 Task: In the Contact  Marry_Johnson@Zoho.com, Log Call and save with description: 'Spoke to a lead interested in exploring customization options.'; Select call outcome: 'Busy '; Select call Direction: Inbound; Add date: '27 September, 2023' and time 3:00:PM. Logged in from softage.1@softage.net
Action: Mouse moved to (86, 56)
Screenshot: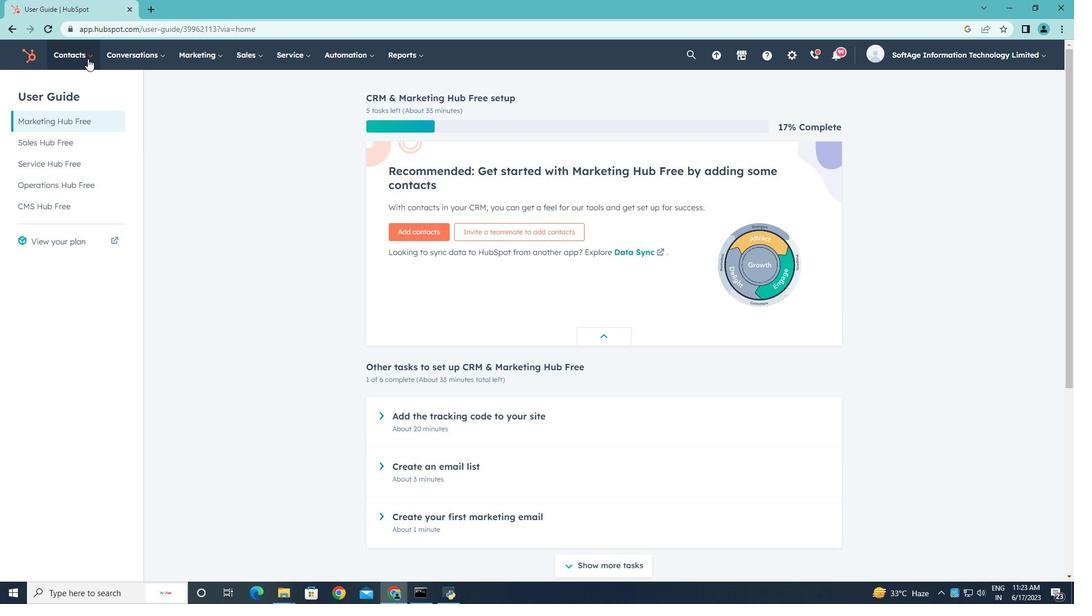 
Action: Mouse pressed left at (86, 56)
Screenshot: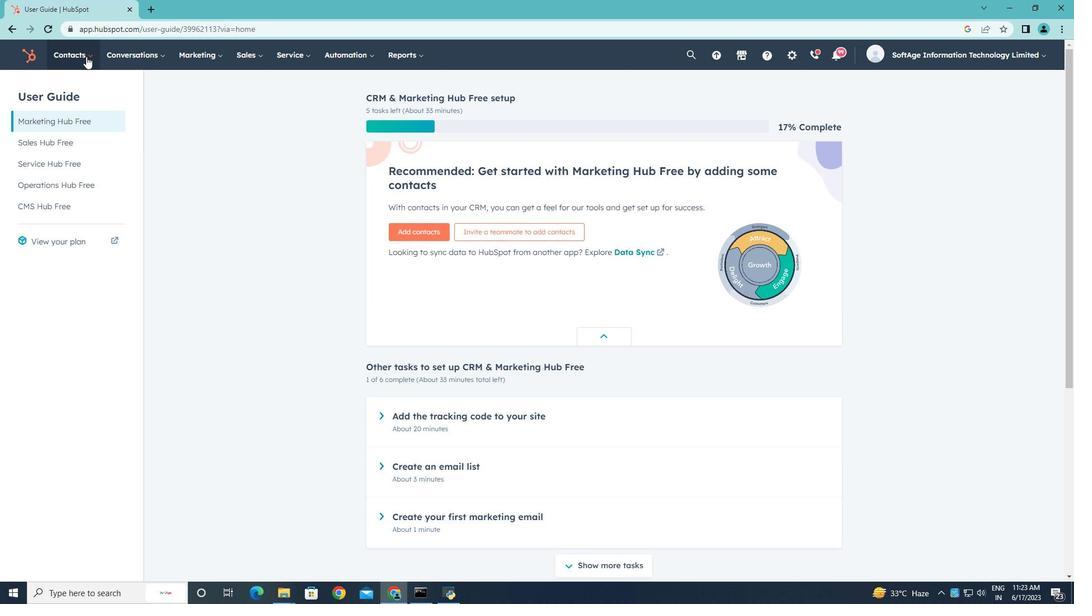 
Action: Mouse moved to (73, 86)
Screenshot: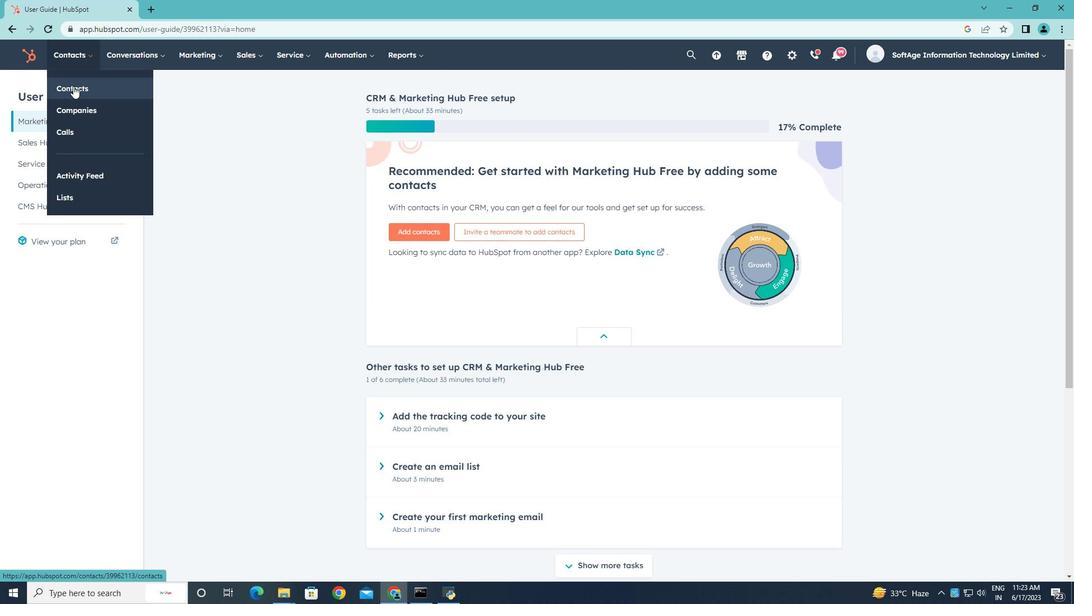 
Action: Mouse pressed left at (73, 86)
Screenshot: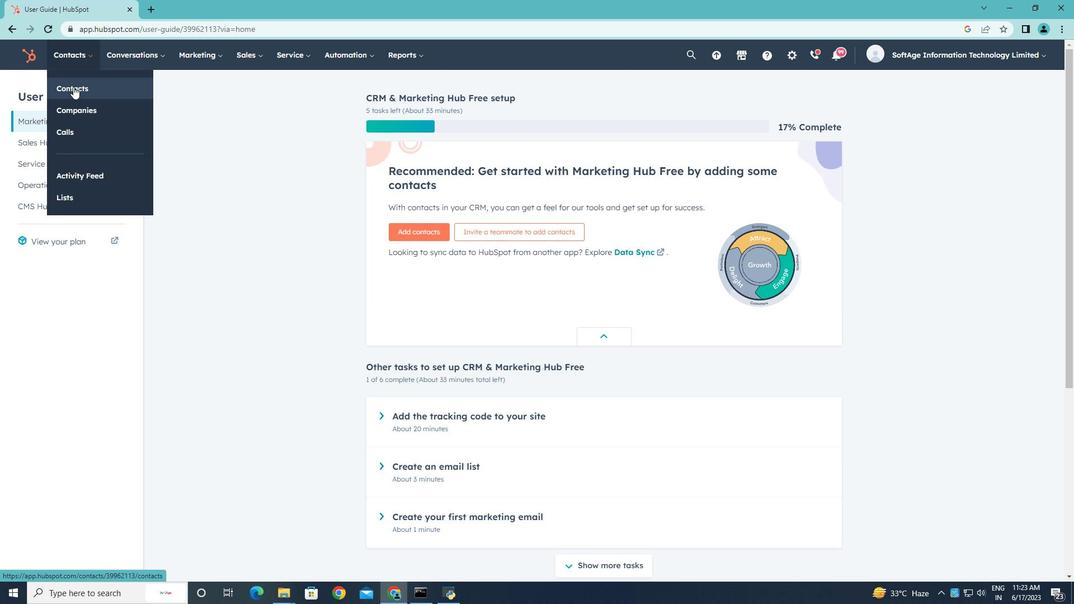
Action: Mouse moved to (105, 182)
Screenshot: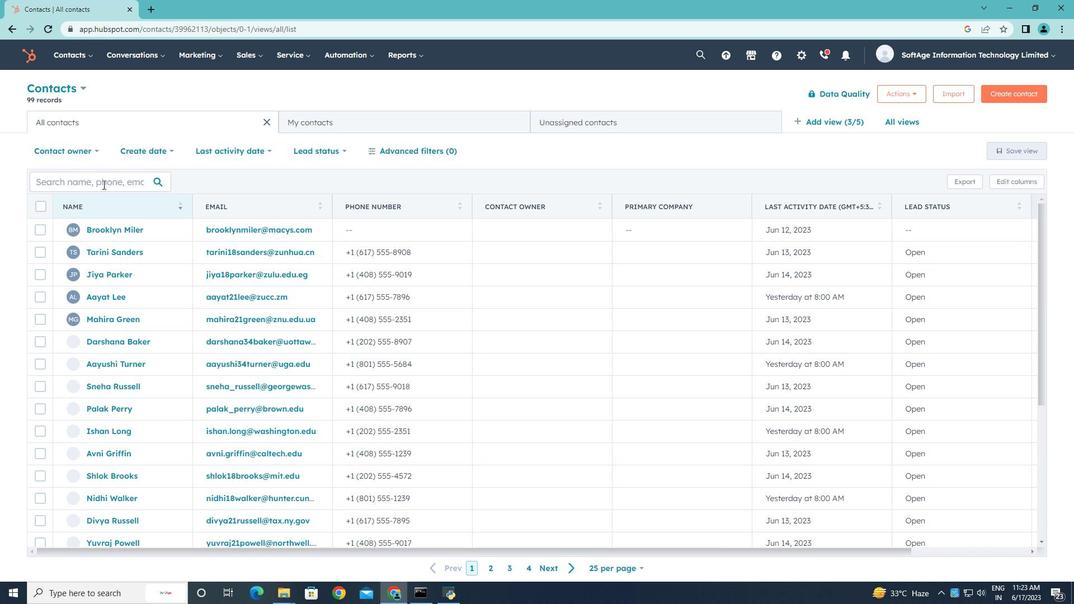 
Action: Mouse pressed left at (105, 182)
Screenshot: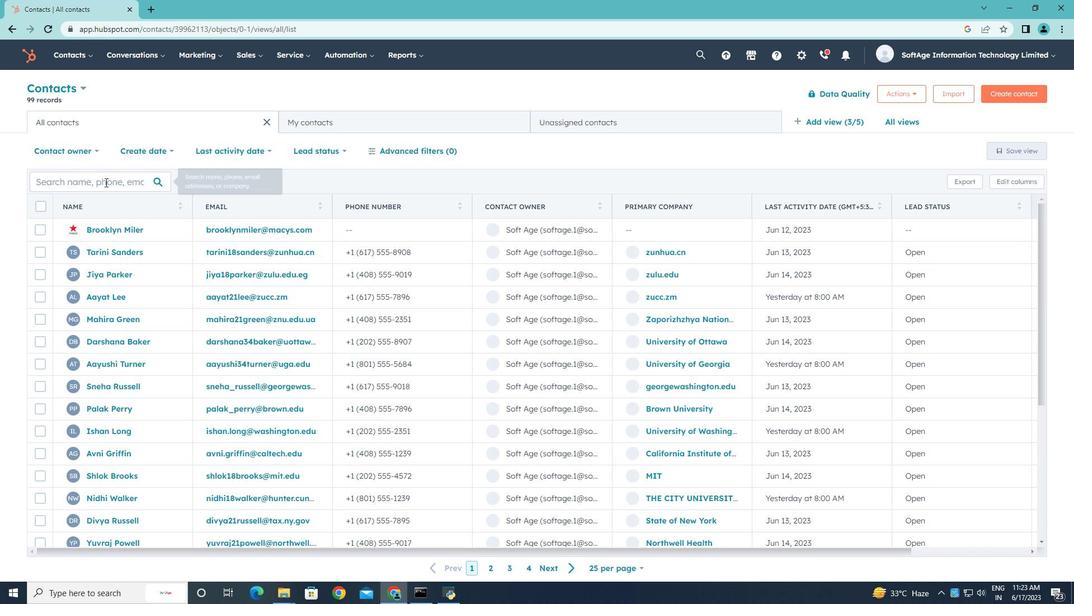 
Action: Key pressed <Key.shift>Marry<Key.shift_r><Key.shift_r>_<Key.shift>Johnson<Key.shift>@<Key.shift>Zoho.com
Screenshot: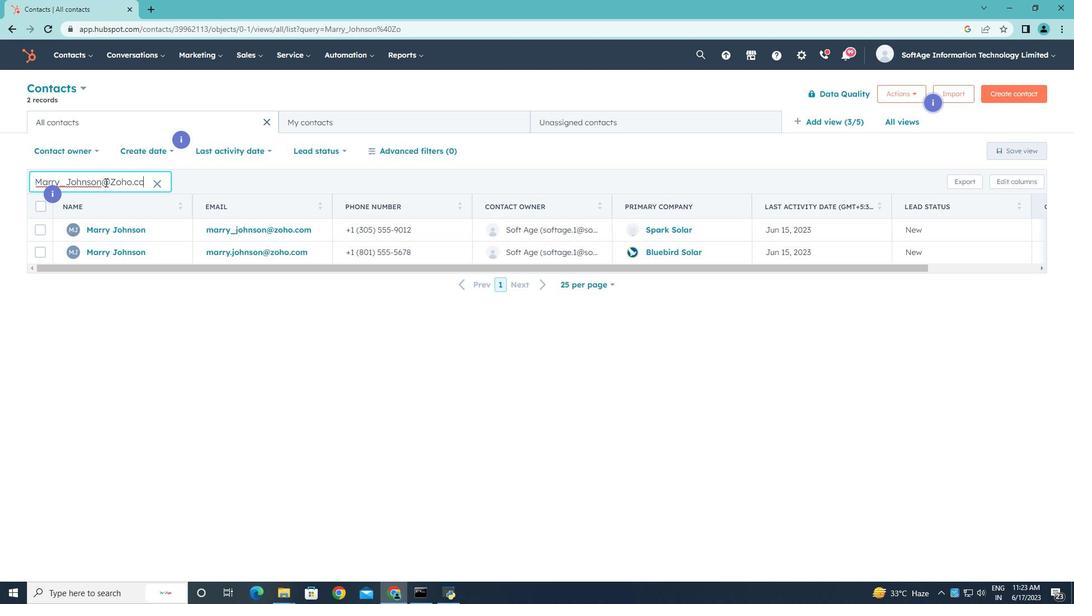 
Action: Mouse moved to (106, 227)
Screenshot: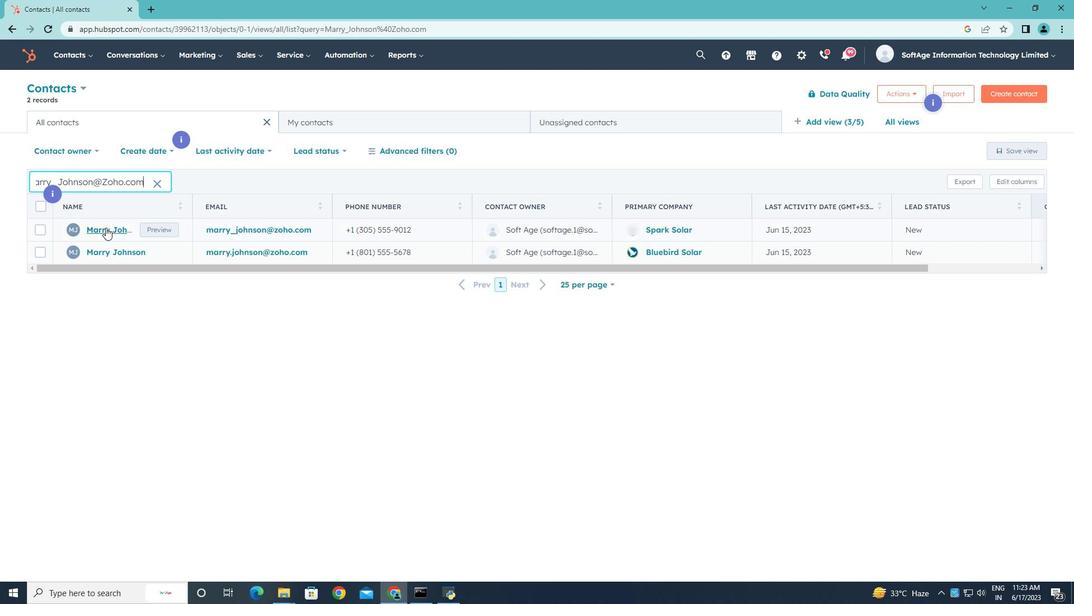 
Action: Mouse pressed left at (106, 227)
Screenshot: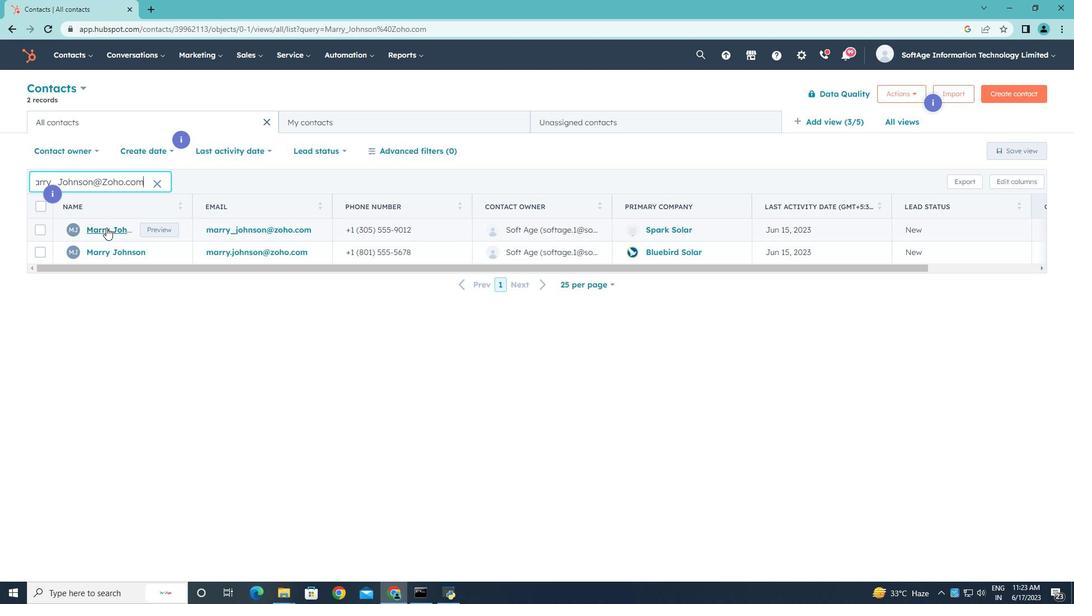
Action: Mouse moved to (214, 186)
Screenshot: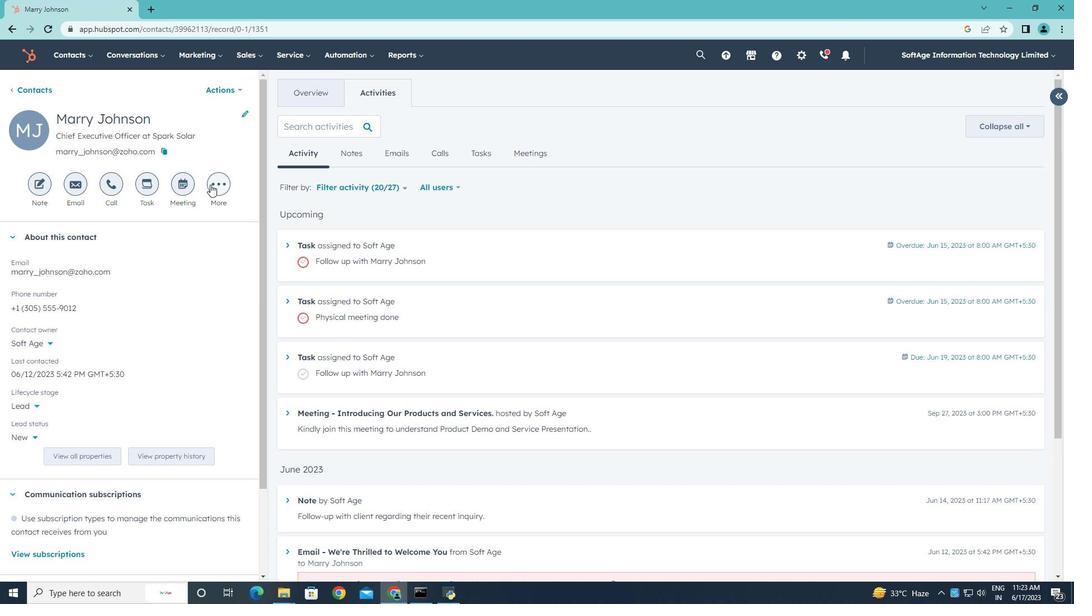 
Action: Mouse pressed left at (214, 186)
Screenshot: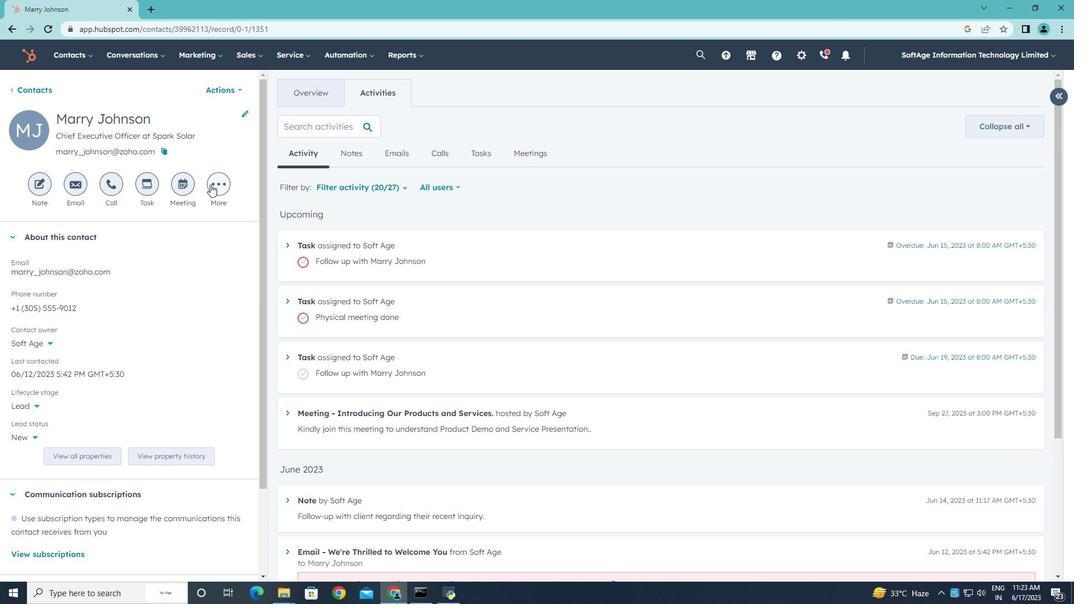 
Action: Mouse moved to (203, 279)
Screenshot: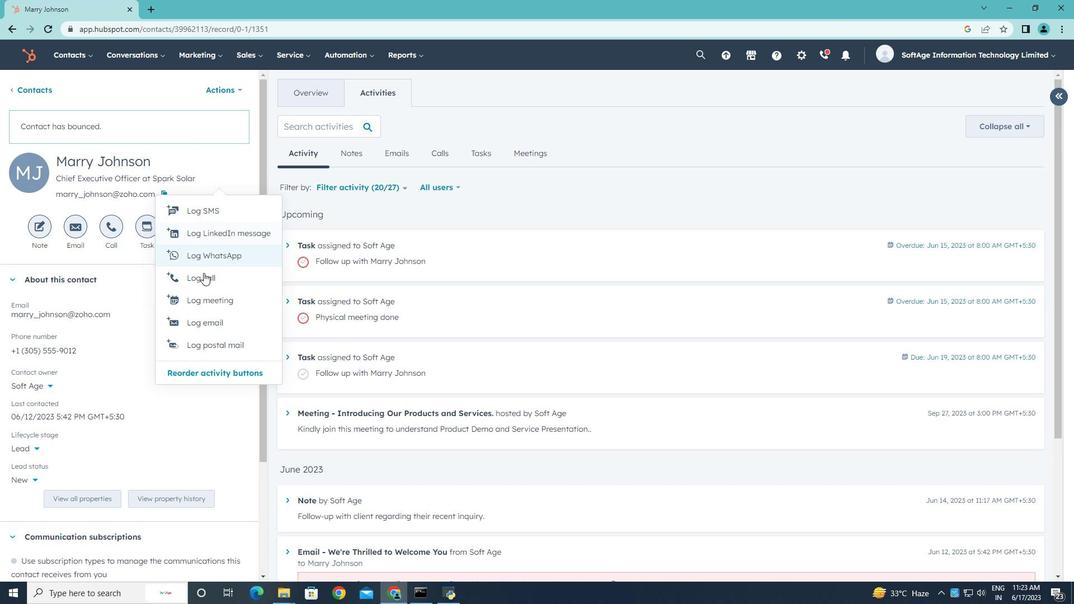 
Action: Mouse pressed left at (203, 279)
Screenshot: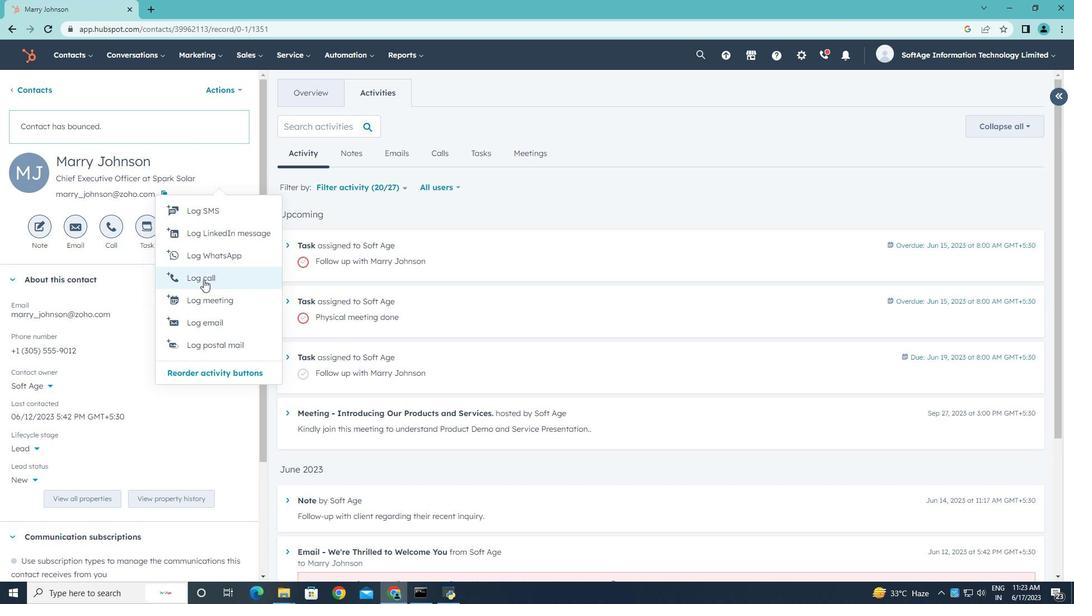 
Action: Mouse moved to (202, 315)
Screenshot: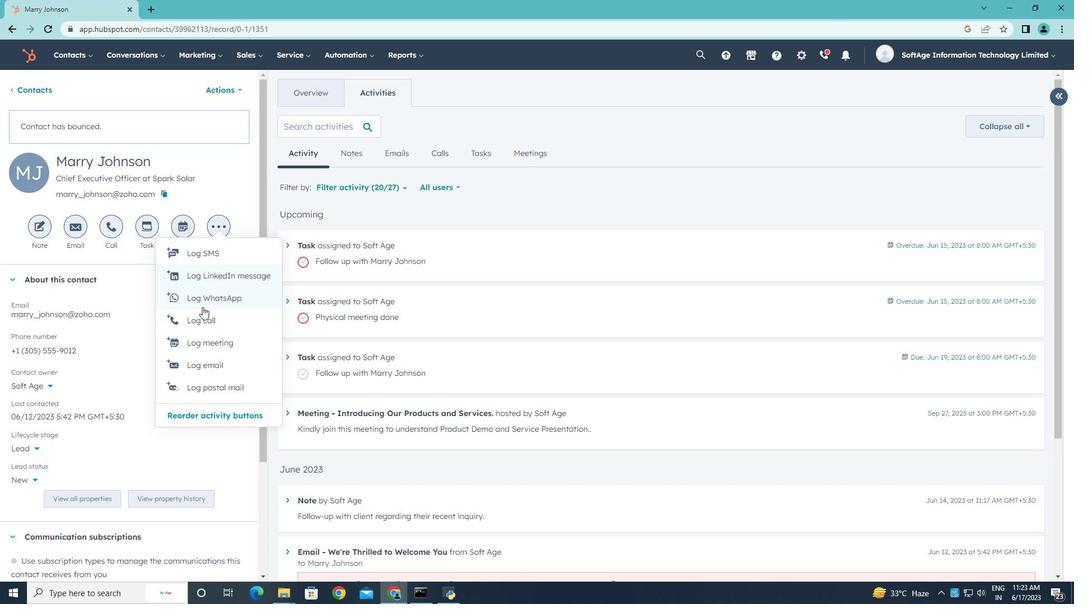 
Action: Mouse pressed left at (202, 315)
Screenshot: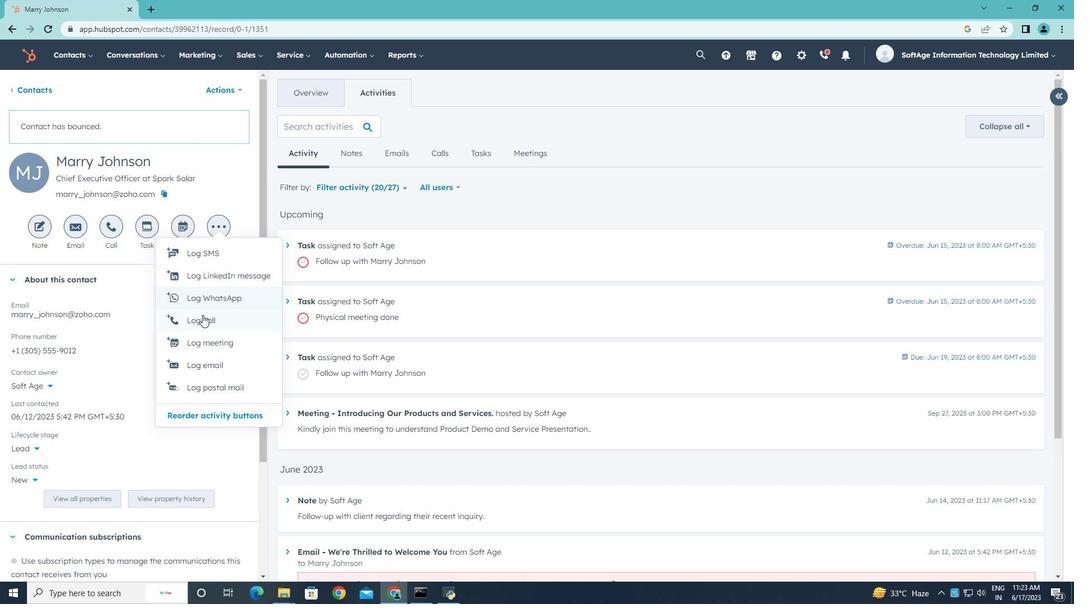 
Action: Key pressed <Key.shift>Spoke<Key.space>to<Key.space>a<Key.space>lead<Key.space>interested<Key.space>in<Key.space>exploring<Key.space>customization<Key.space>options.
Screenshot: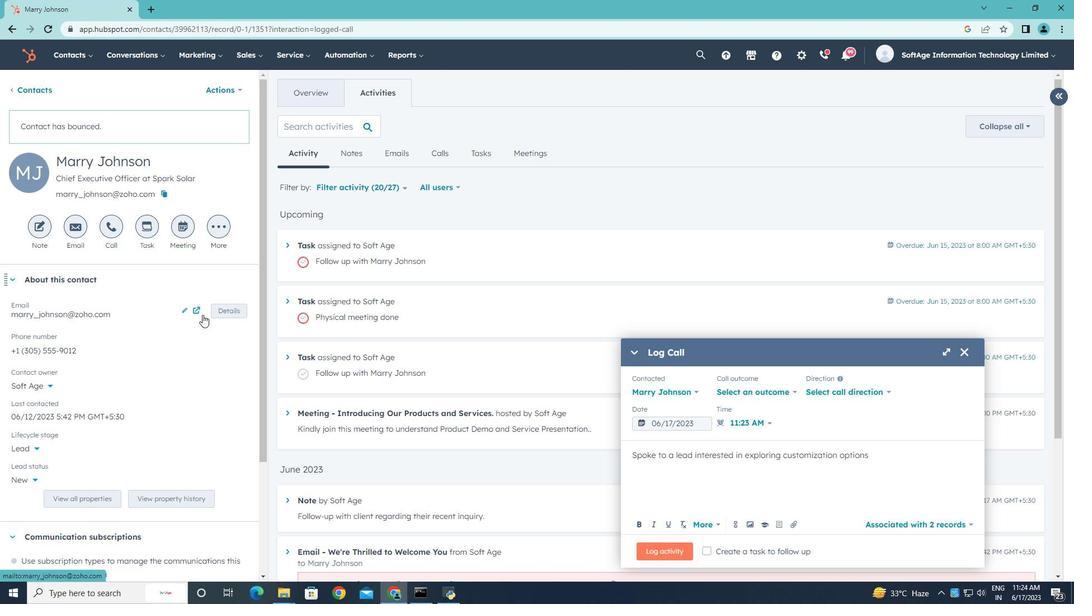 
Action: Mouse moved to (795, 392)
Screenshot: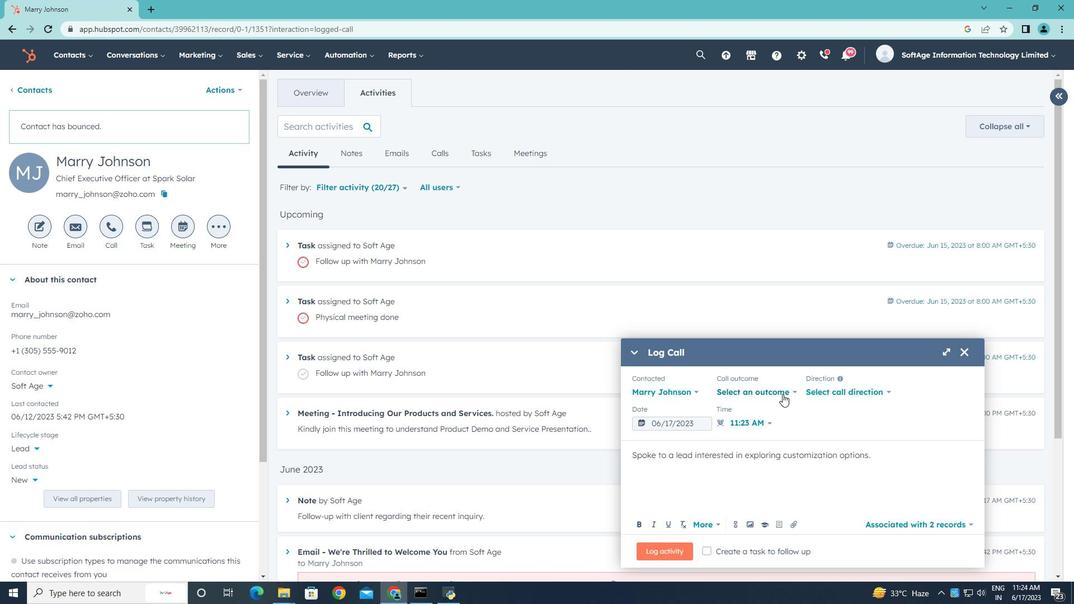 
Action: Mouse pressed left at (795, 392)
Screenshot: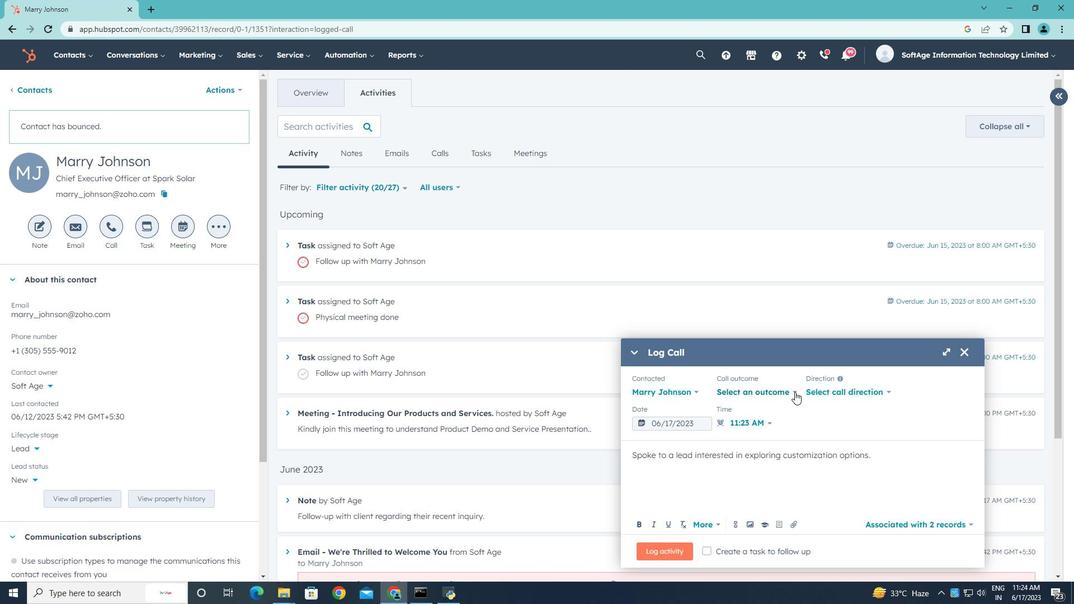 
Action: Mouse moved to (764, 421)
Screenshot: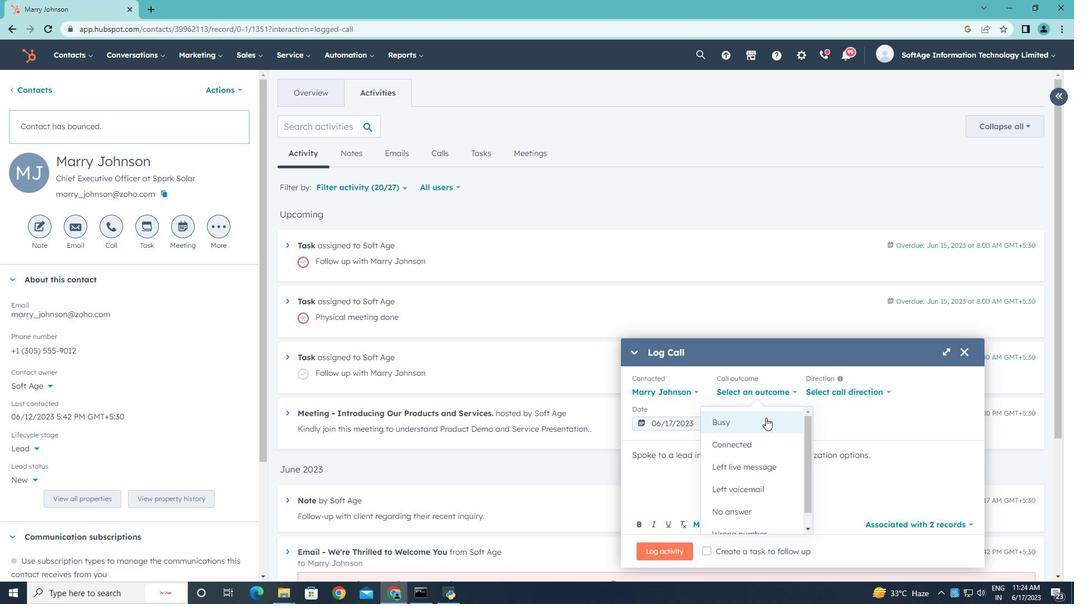 
Action: Mouse pressed left at (764, 421)
Screenshot: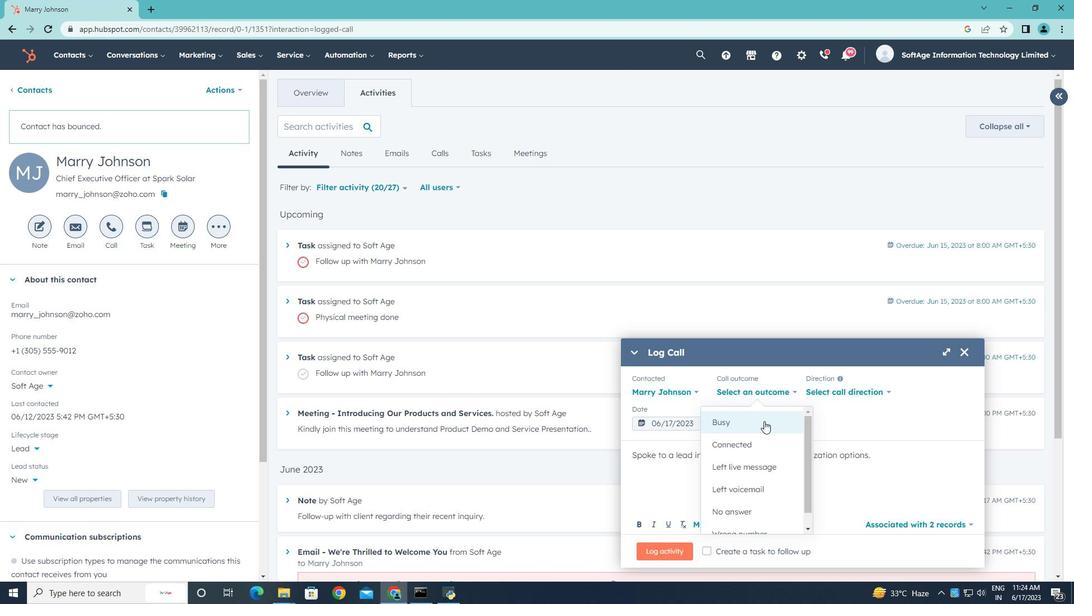 
Action: Mouse moved to (837, 392)
Screenshot: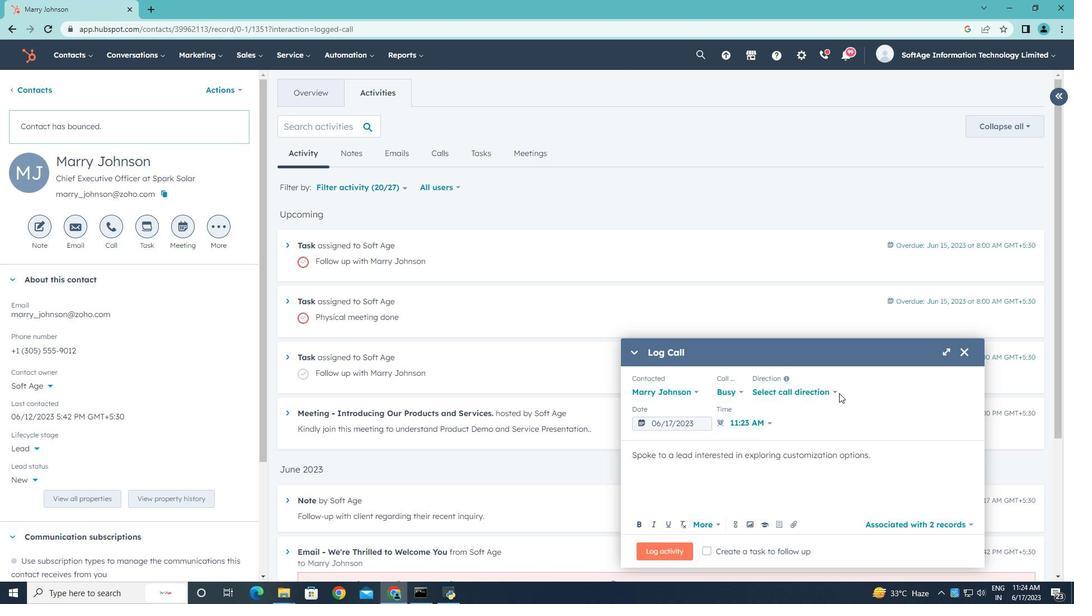 
Action: Mouse pressed left at (837, 392)
Screenshot: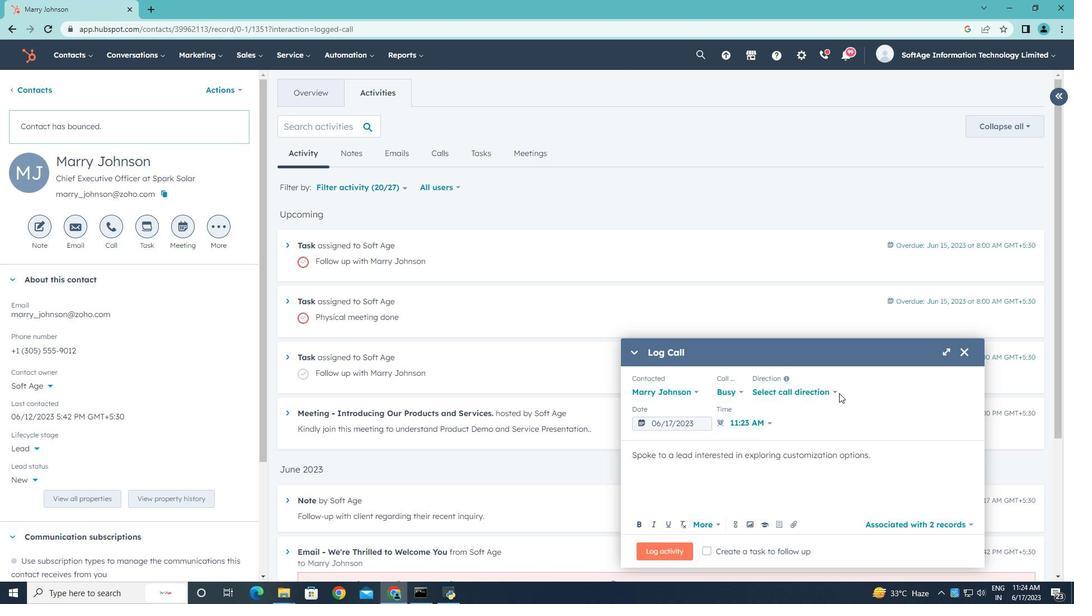 
Action: Mouse moved to (804, 421)
Screenshot: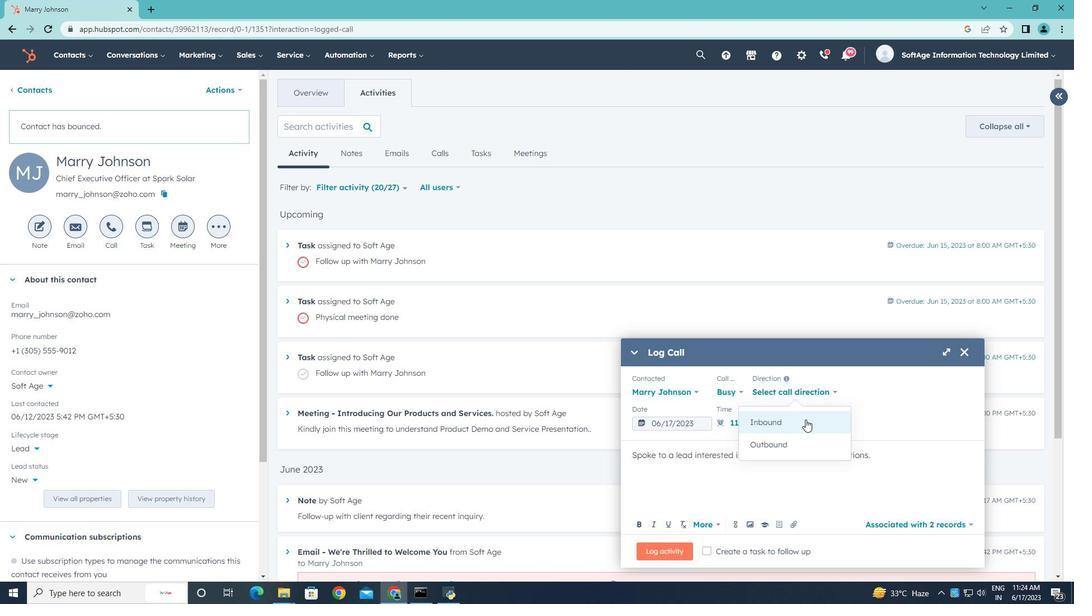 
Action: Mouse pressed left at (804, 421)
Screenshot: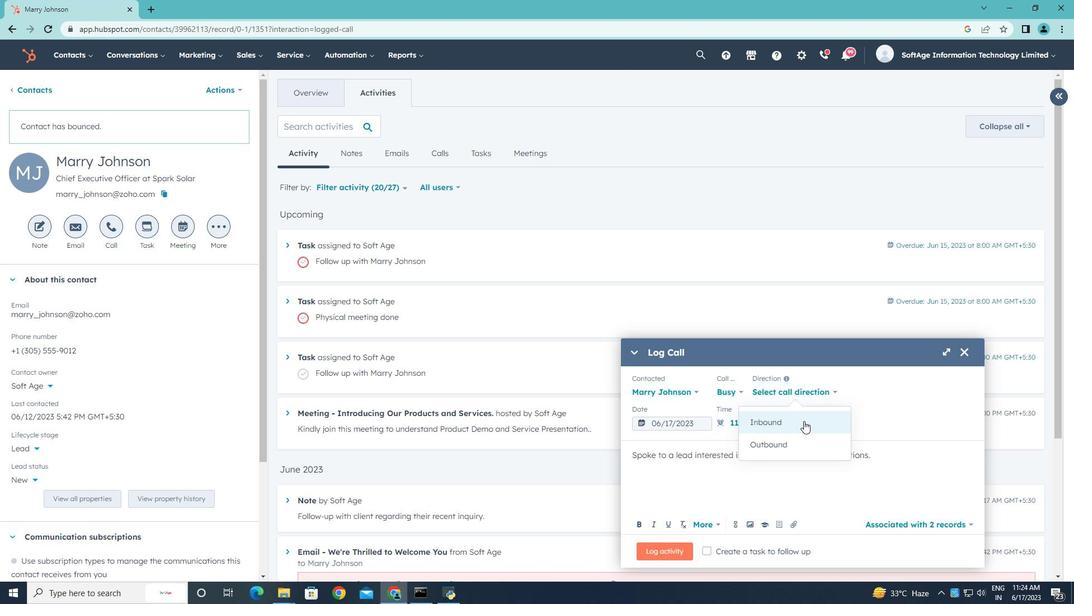 
Action: Mouse moved to (885, 394)
Screenshot: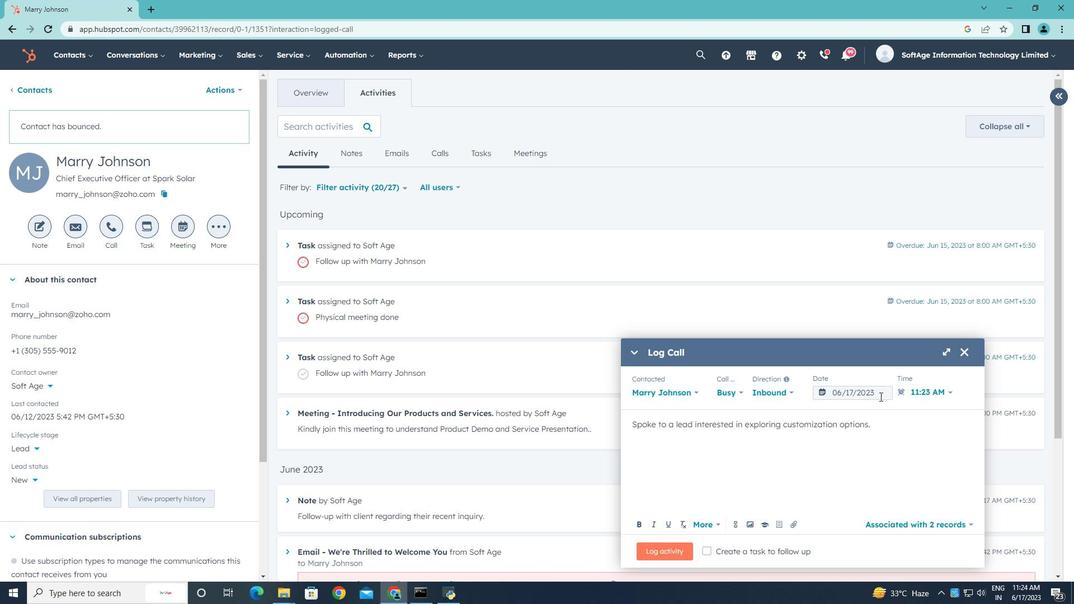 
Action: Mouse pressed left at (885, 394)
Screenshot: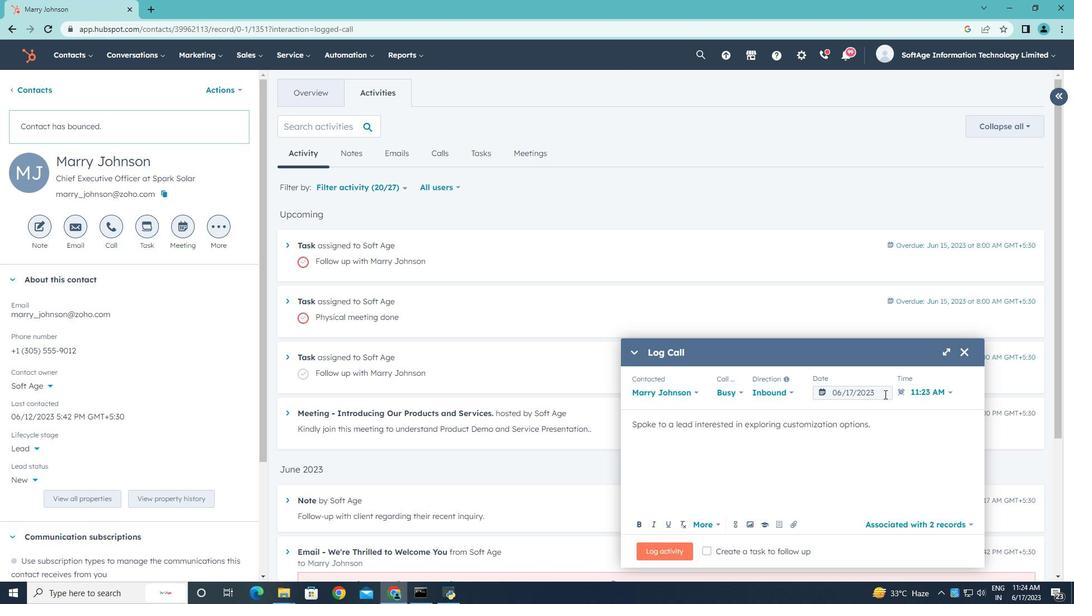 
Action: Mouse moved to (963, 215)
Screenshot: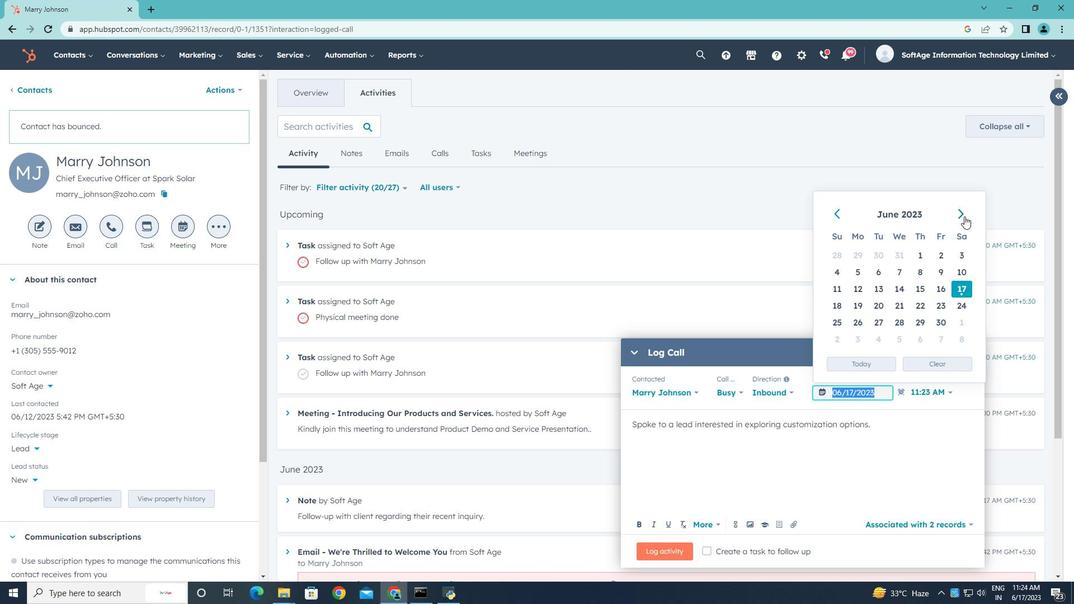 
Action: Mouse pressed left at (963, 215)
Screenshot: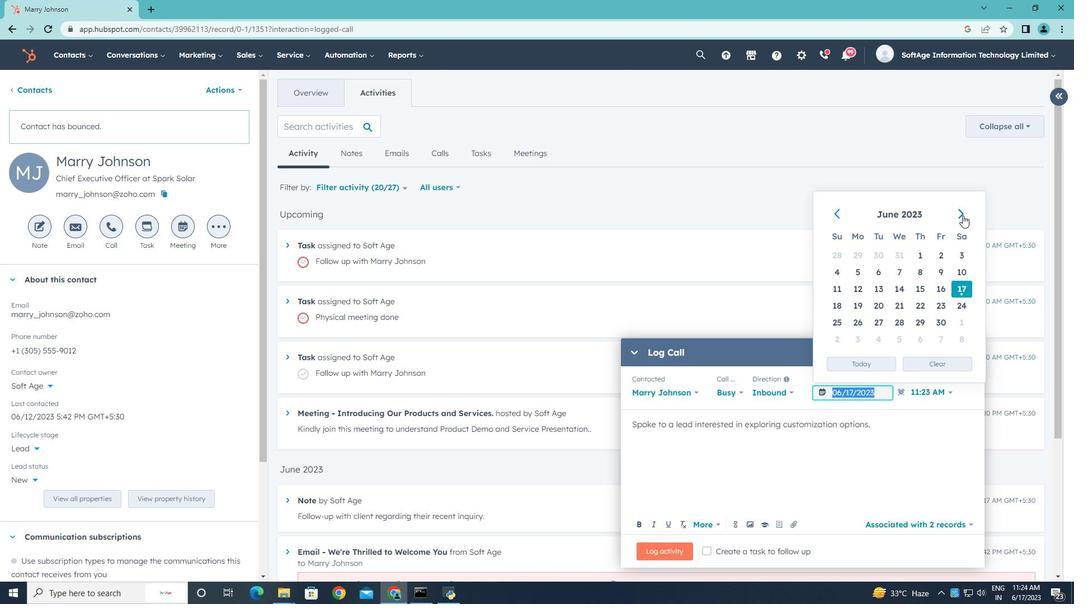 
Action: Mouse pressed left at (963, 215)
Screenshot: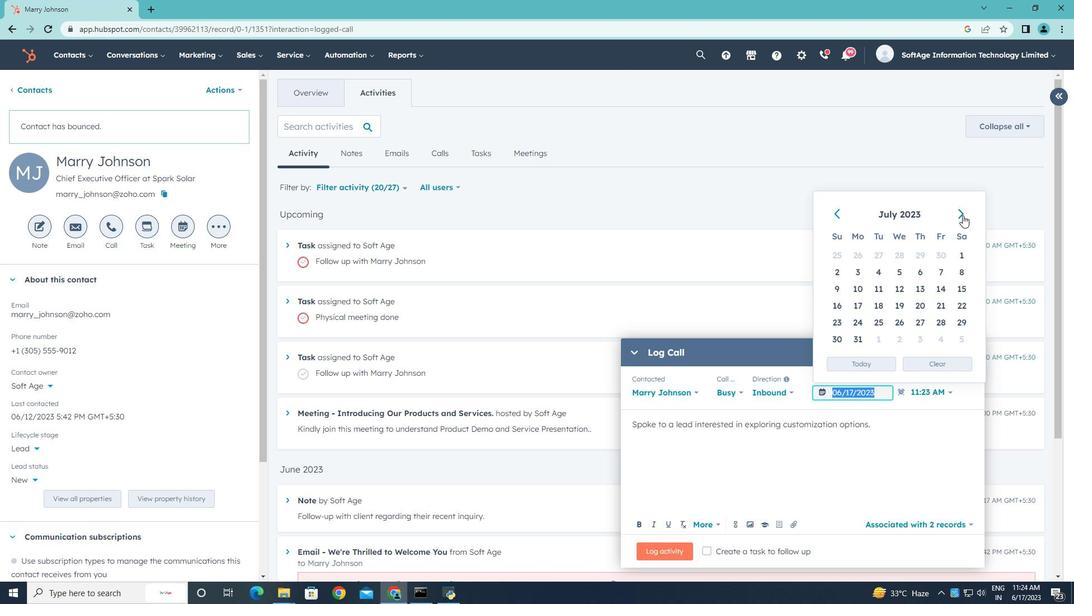 
Action: Mouse pressed left at (963, 215)
Screenshot: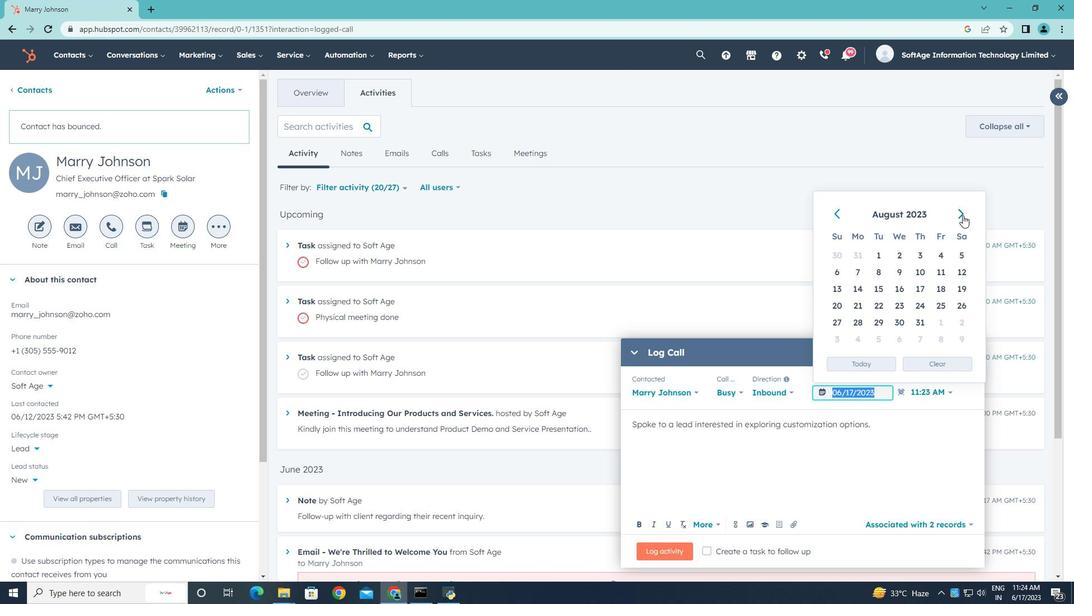 
Action: Mouse moved to (903, 324)
Screenshot: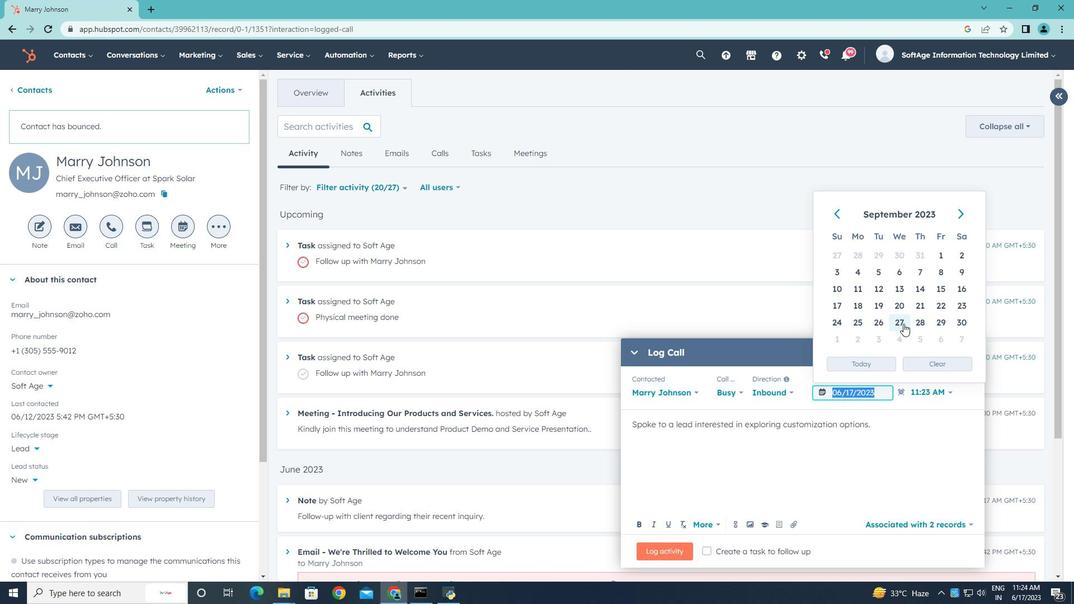 
Action: Mouse pressed left at (903, 324)
Screenshot: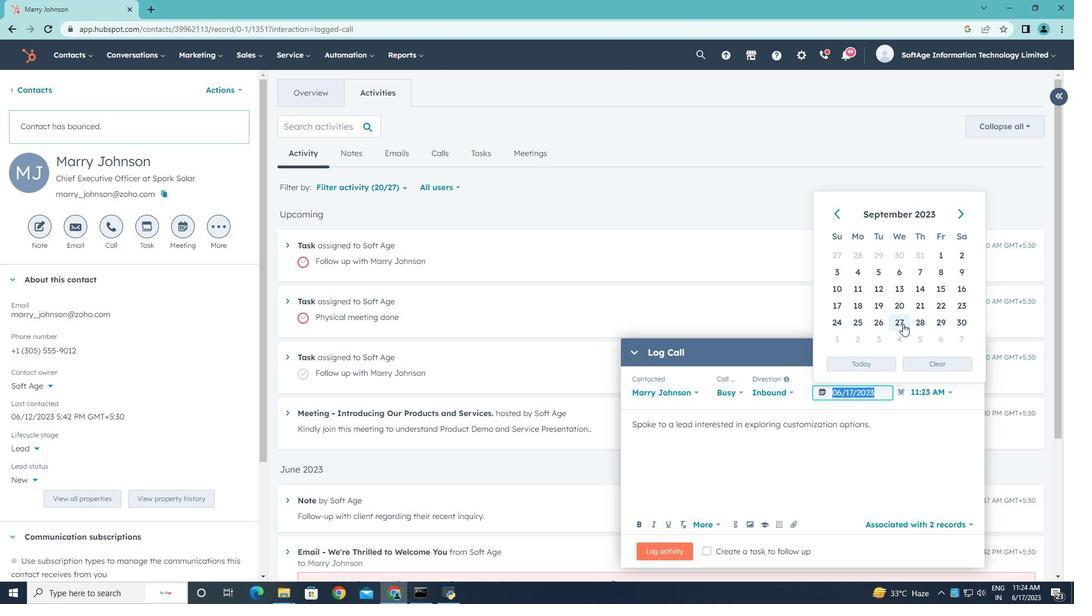 
Action: Mouse moved to (949, 390)
Screenshot: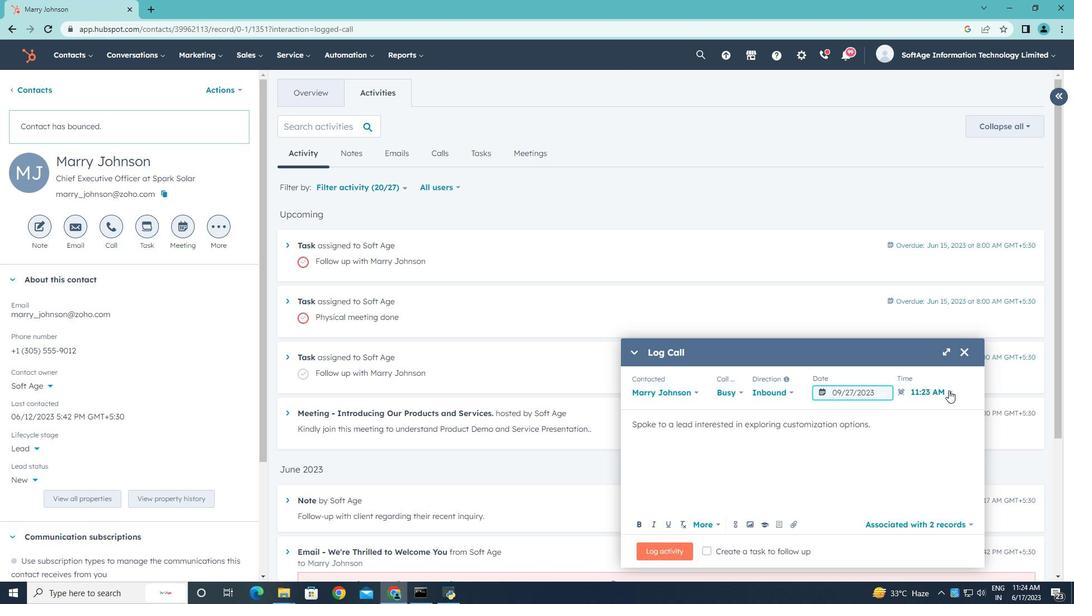 
Action: Mouse pressed left at (949, 390)
Screenshot: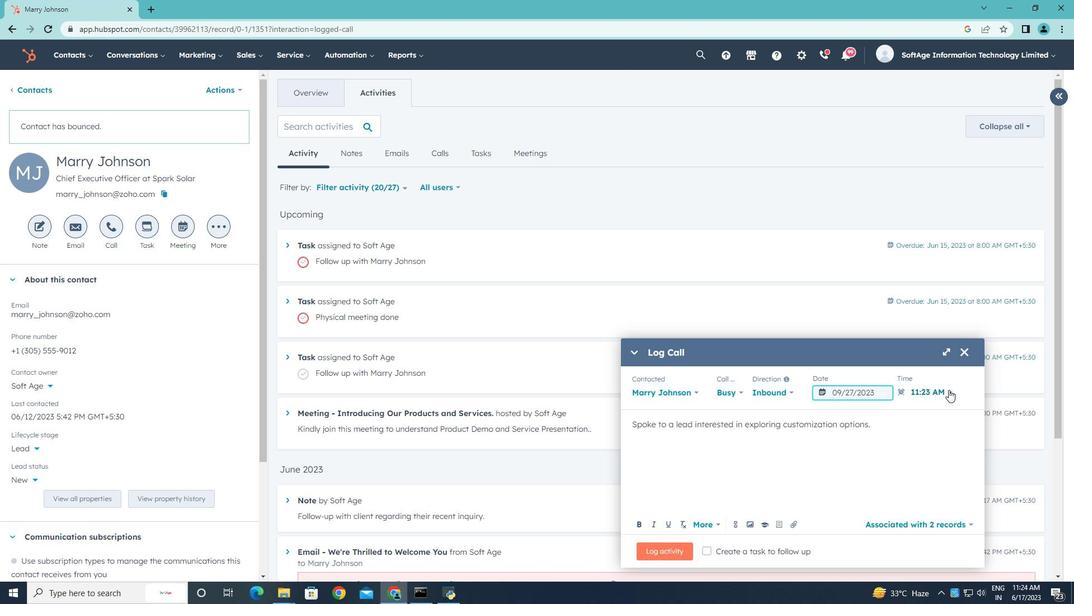 
Action: Mouse moved to (913, 474)
Screenshot: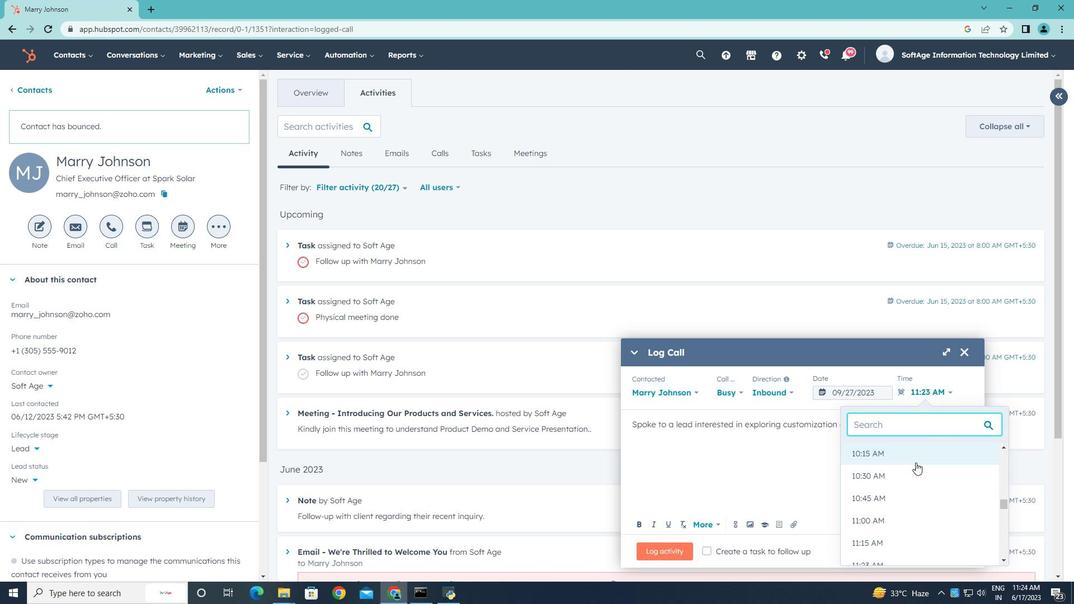 
Action: Mouse scrolled (913, 473) with delta (0, 0)
Screenshot: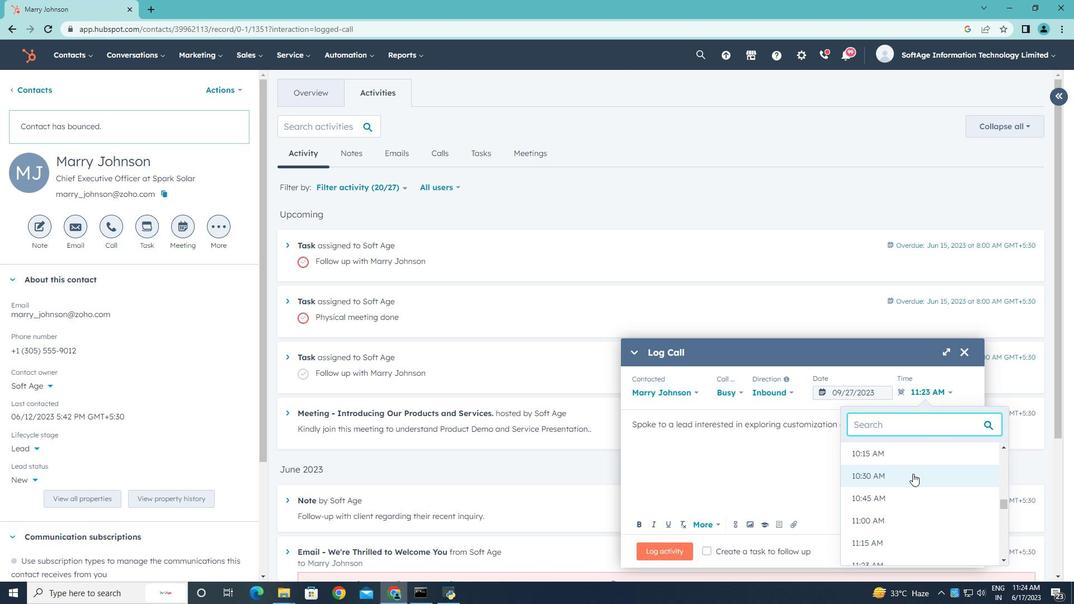 
Action: Mouse scrolled (913, 473) with delta (0, 0)
Screenshot: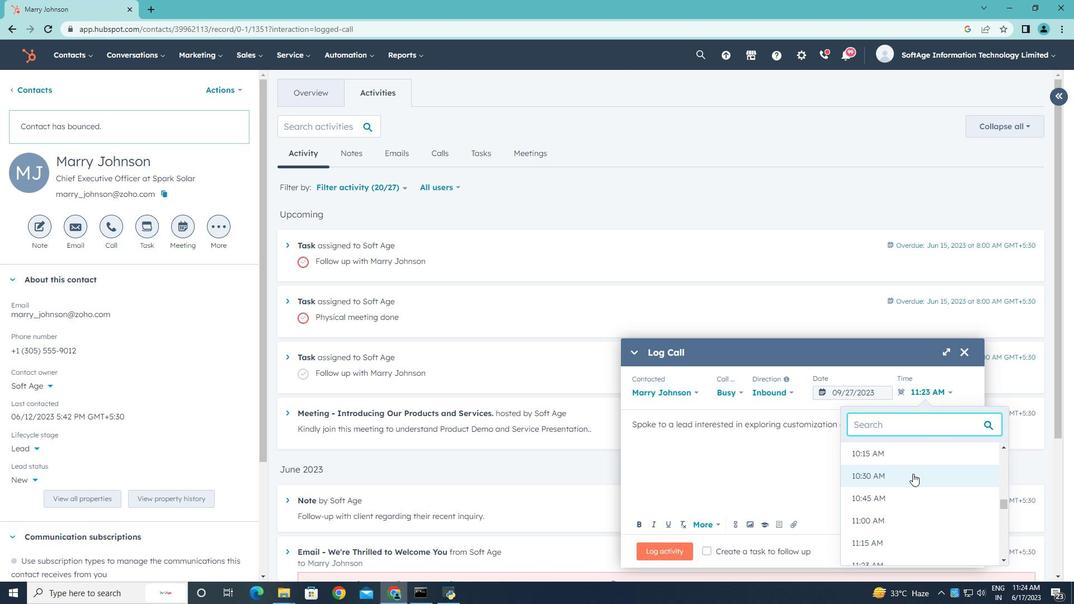 
Action: Mouse scrolled (913, 473) with delta (0, 0)
Screenshot: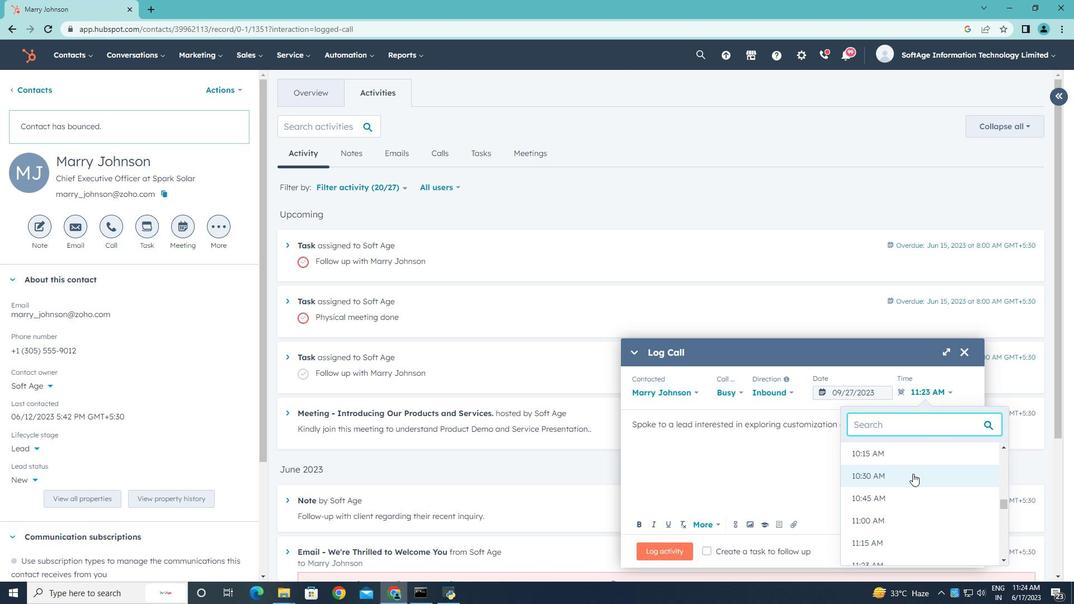 
Action: Mouse scrolled (913, 473) with delta (0, 0)
Screenshot: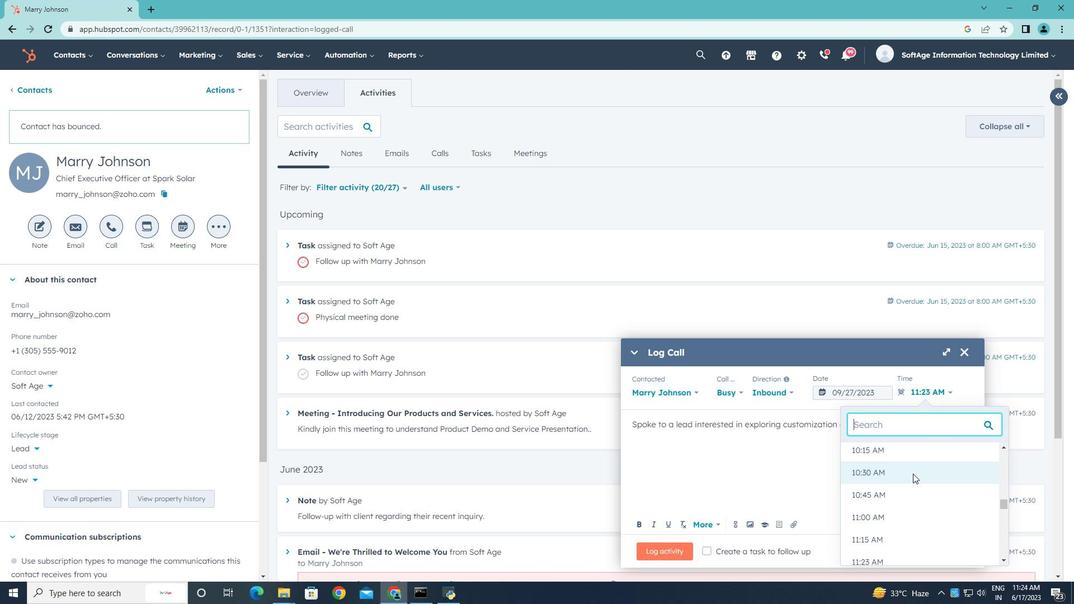 
Action: Mouse scrolled (913, 473) with delta (0, 0)
Screenshot: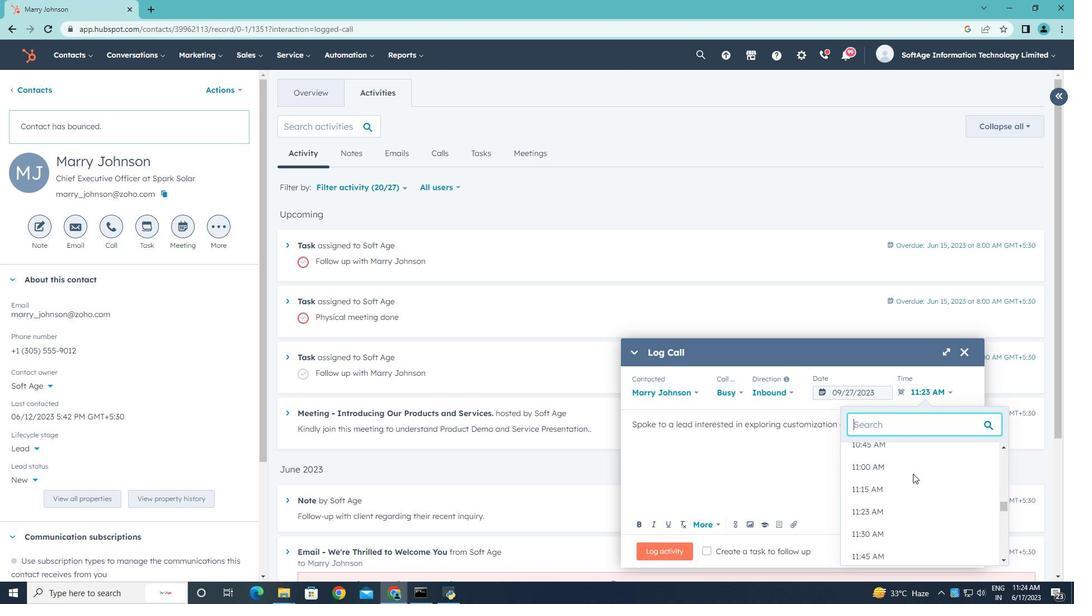 
Action: Mouse scrolled (913, 473) with delta (0, 0)
Screenshot: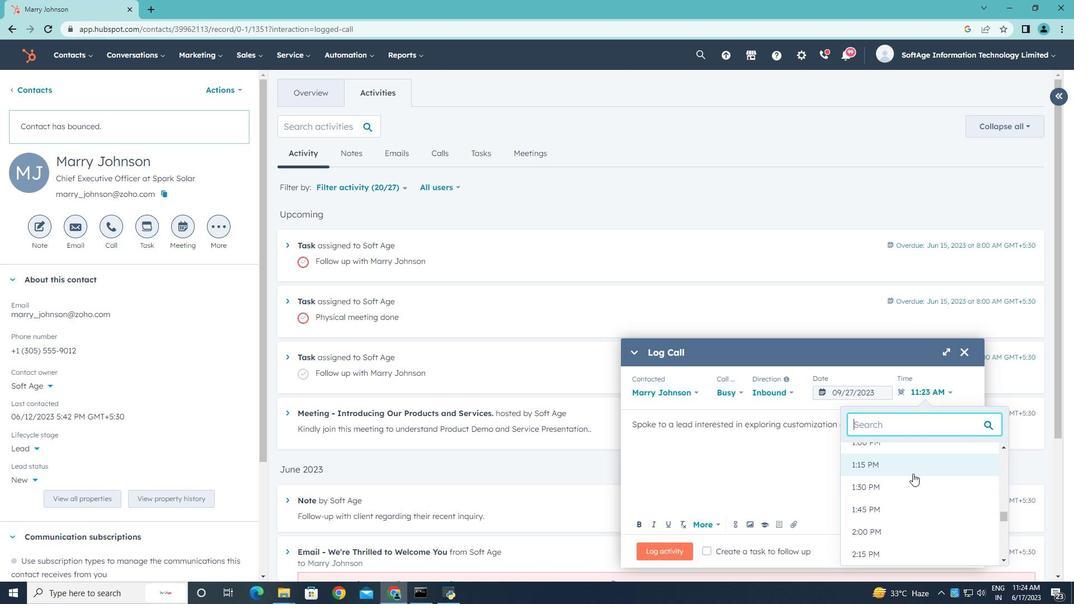 
Action: Mouse scrolled (913, 473) with delta (0, 0)
Screenshot: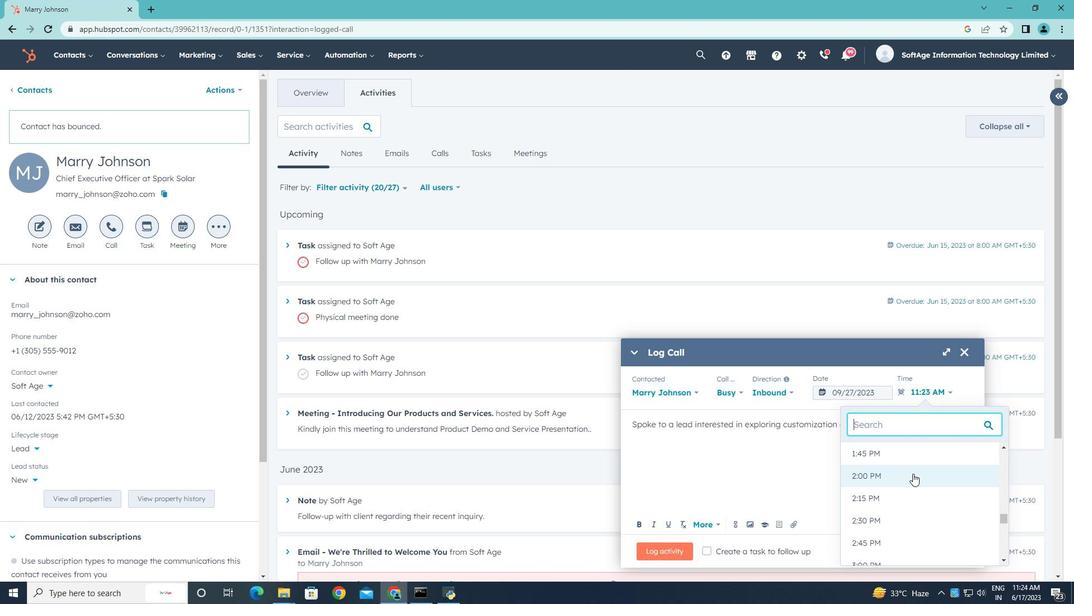 
Action: Mouse moved to (898, 507)
Screenshot: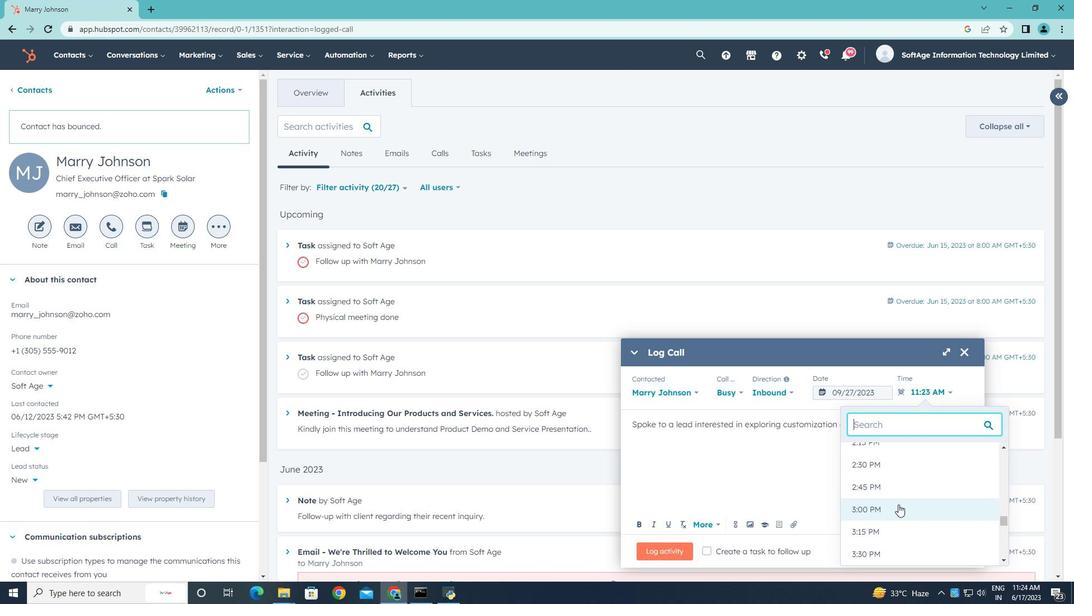 
Action: Mouse pressed left at (898, 507)
Screenshot: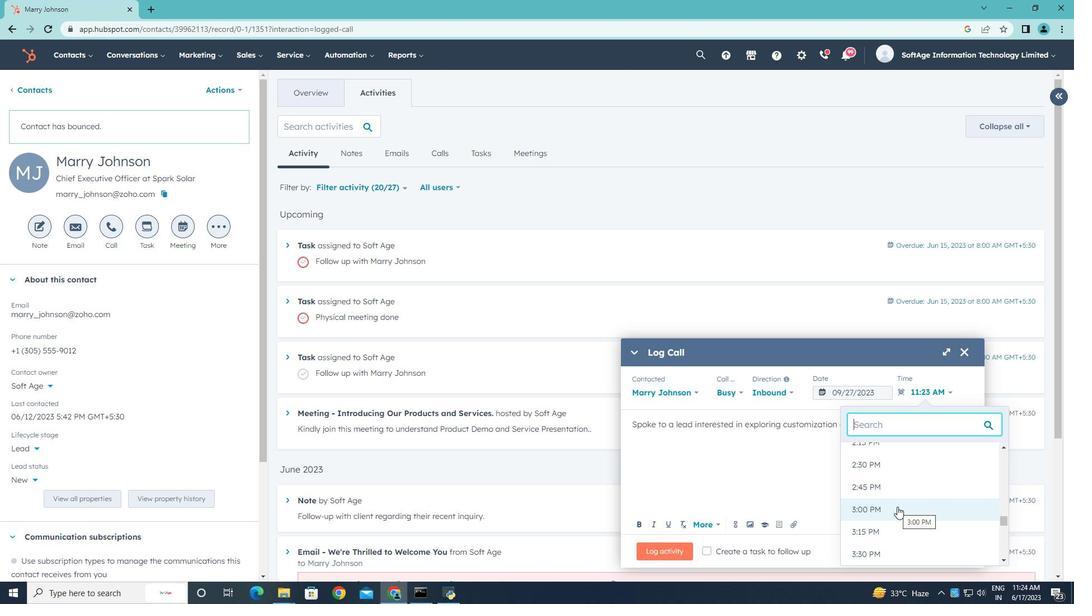 
Action: Mouse moved to (660, 550)
Screenshot: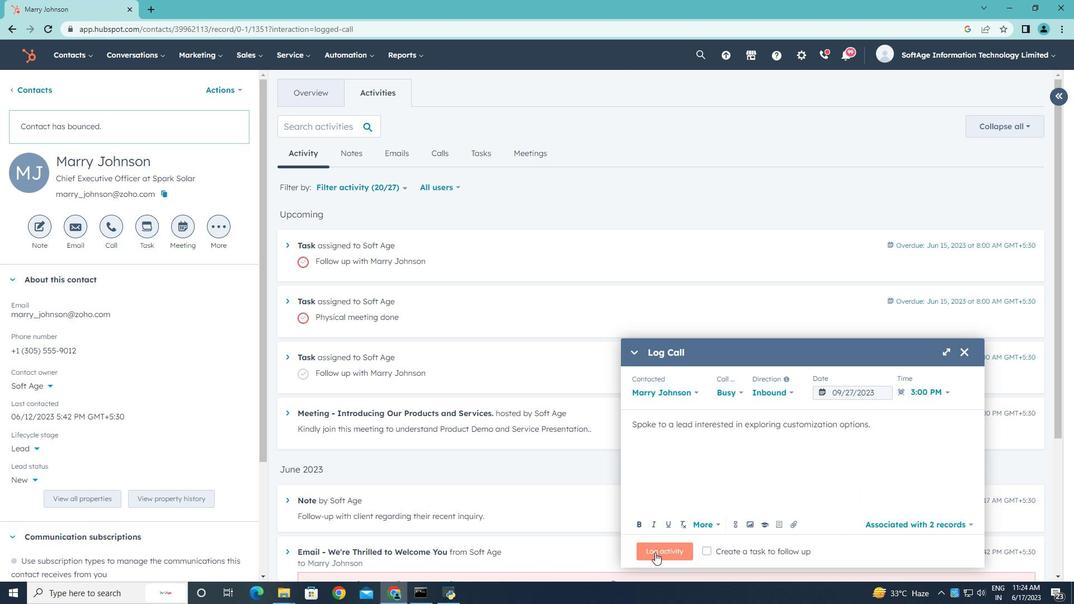 
Action: Mouse pressed left at (660, 550)
Screenshot: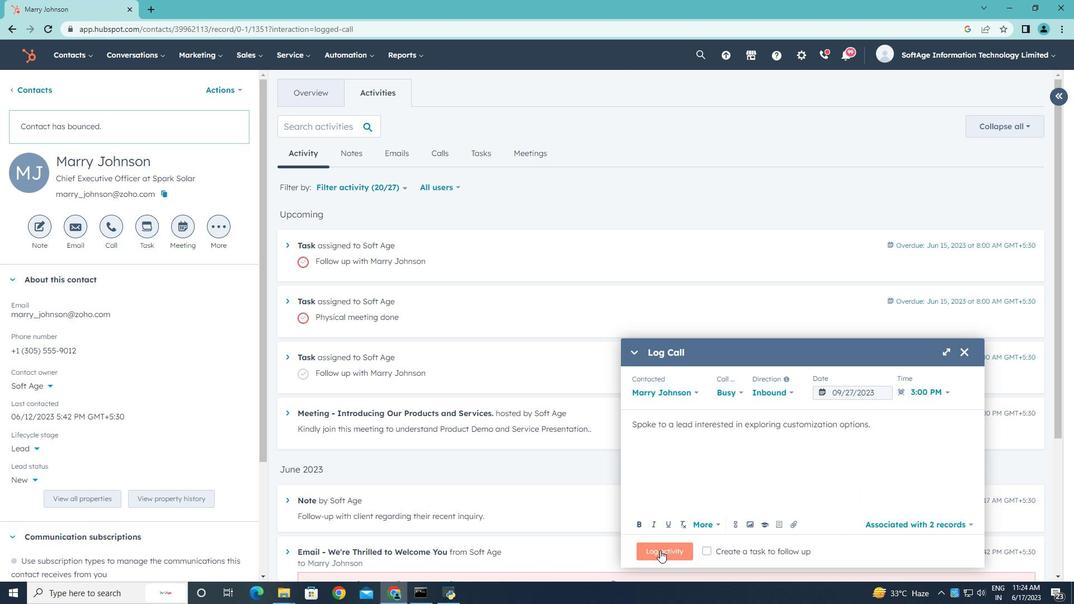 
